 Task: Set "Default tune setting used" for "H.264/MPEG-4 Part 10/AVC encoder (x264 10-bit)" to fastdecode.
Action: Mouse moved to (99, 13)
Screenshot: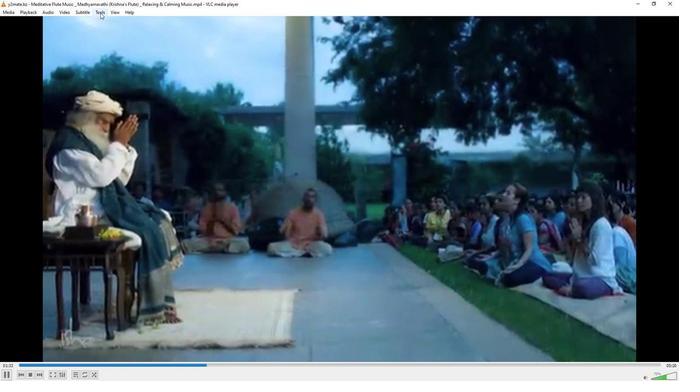 
Action: Mouse pressed left at (99, 13)
Screenshot: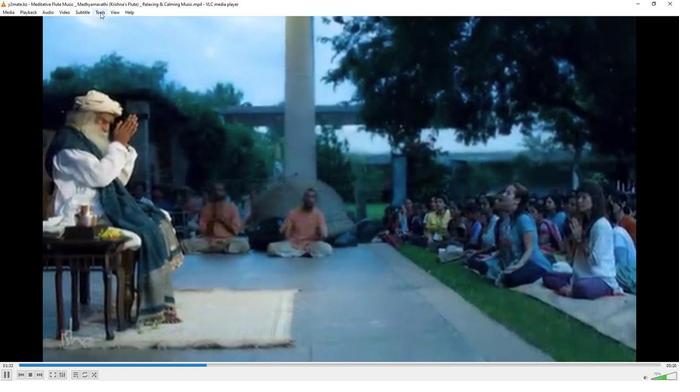 
Action: Mouse moved to (123, 98)
Screenshot: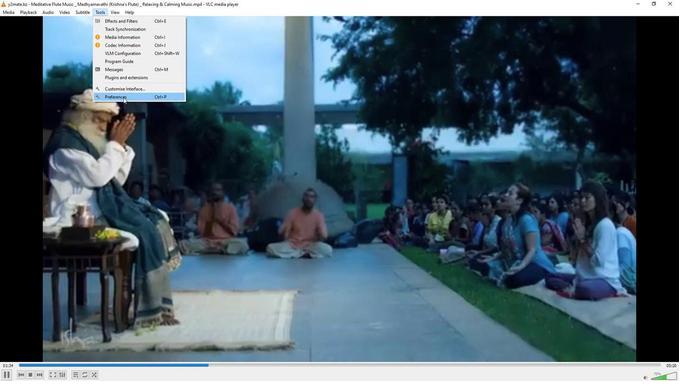 
Action: Mouse pressed left at (123, 98)
Screenshot: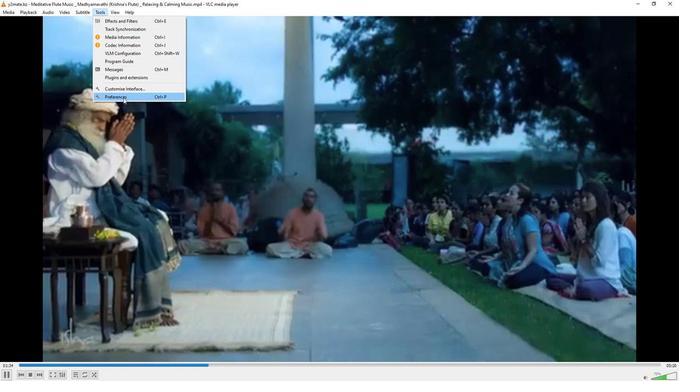 
Action: Mouse moved to (223, 312)
Screenshot: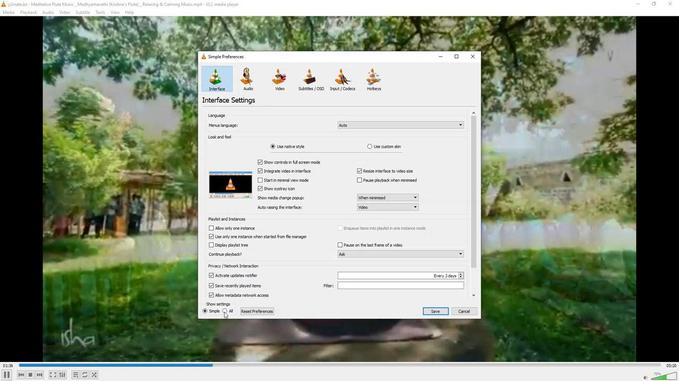 
Action: Mouse pressed left at (223, 312)
Screenshot: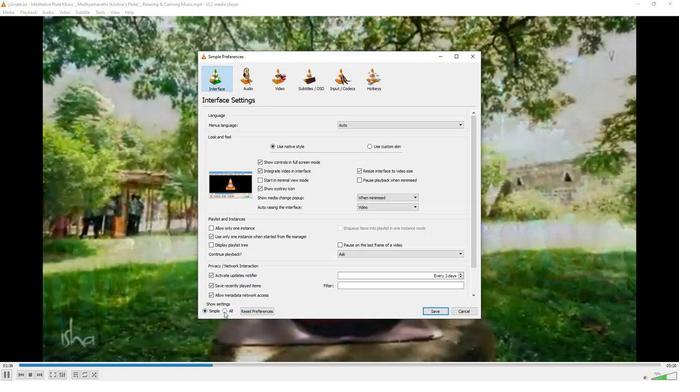 
Action: Mouse moved to (214, 242)
Screenshot: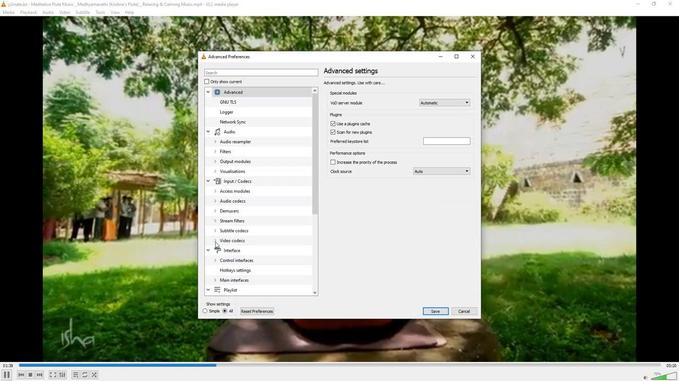 
Action: Mouse pressed left at (214, 242)
Screenshot: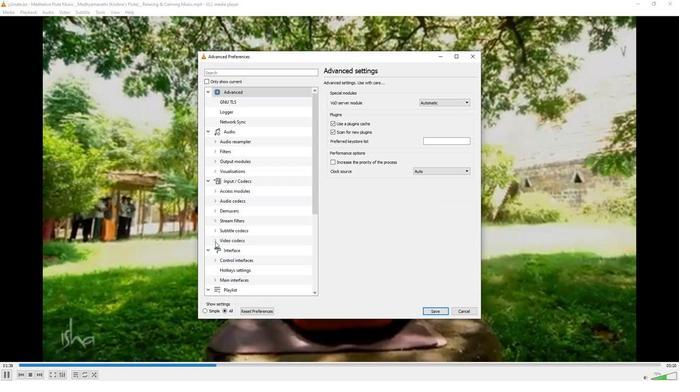 
Action: Mouse moved to (216, 272)
Screenshot: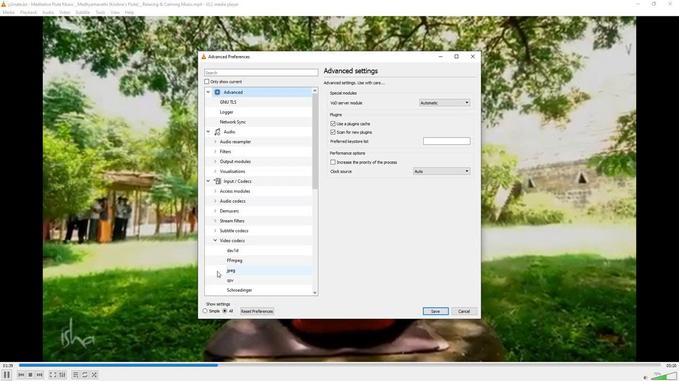 
Action: Mouse scrolled (216, 272) with delta (0, 0)
Screenshot: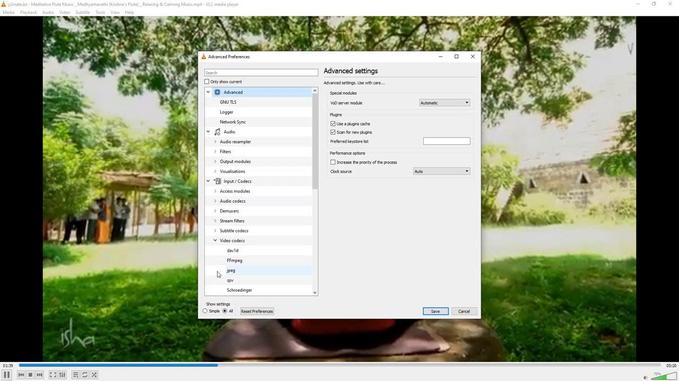
Action: Mouse scrolled (216, 272) with delta (0, 0)
Screenshot: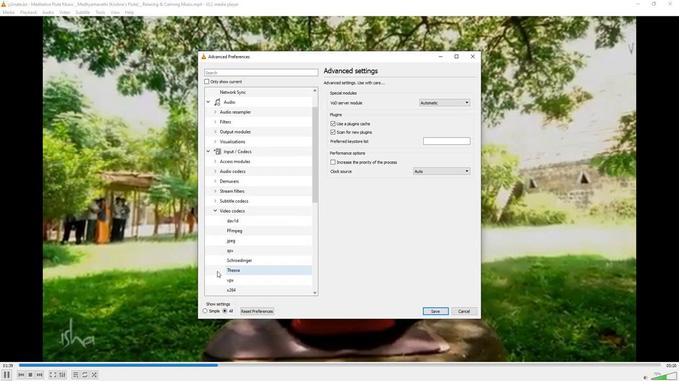
Action: Mouse moved to (237, 267)
Screenshot: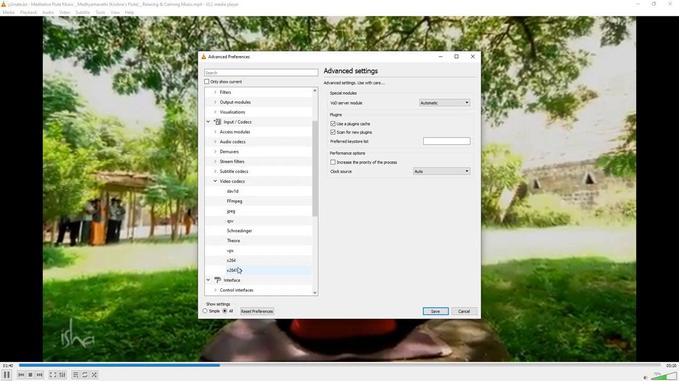 
Action: Mouse pressed left at (237, 267)
Screenshot: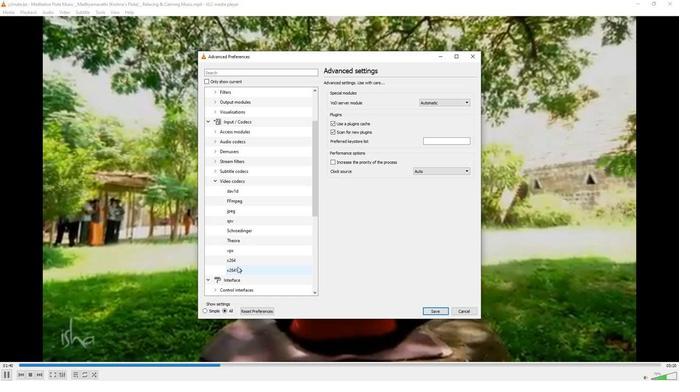 
Action: Mouse moved to (324, 229)
Screenshot: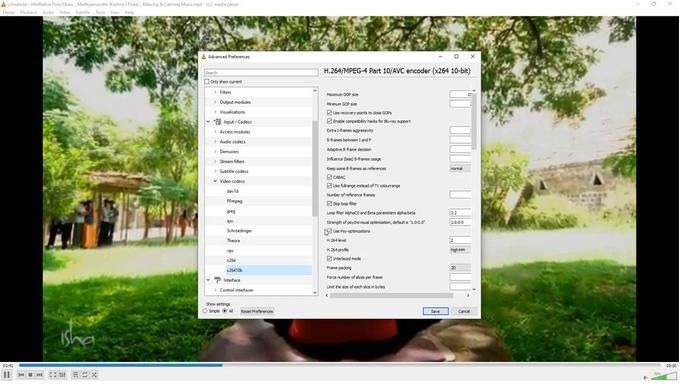 
Action: Mouse scrolled (324, 229) with delta (0, 0)
Screenshot: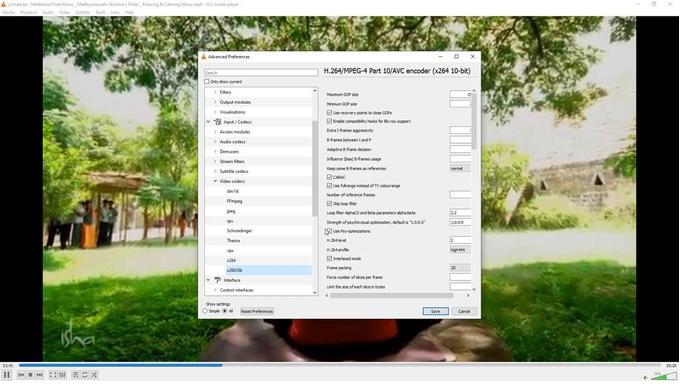 
Action: Mouse scrolled (324, 229) with delta (0, 0)
Screenshot: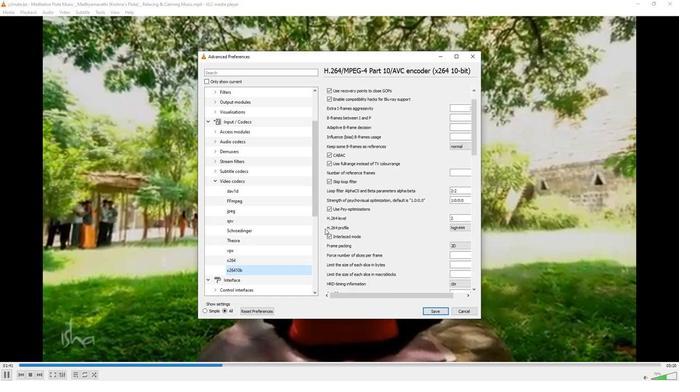 
Action: Mouse moved to (325, 229)
Screenshot: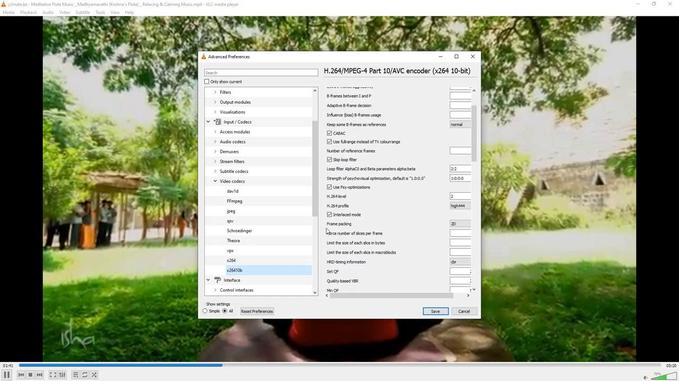 
Action: Mouse scrolled (325, 229) with delta (0, 0)
Screenshot: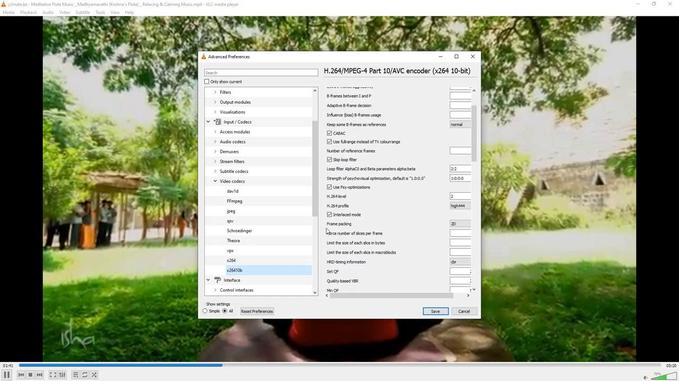 
Action: Mouse moved to (326, 228)
Screenshot: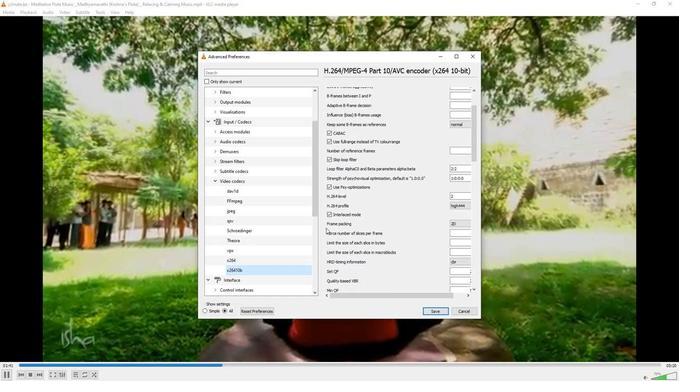 
Action: Mouse scrolled (326, 228) with delta (0, 0)
Screenshot: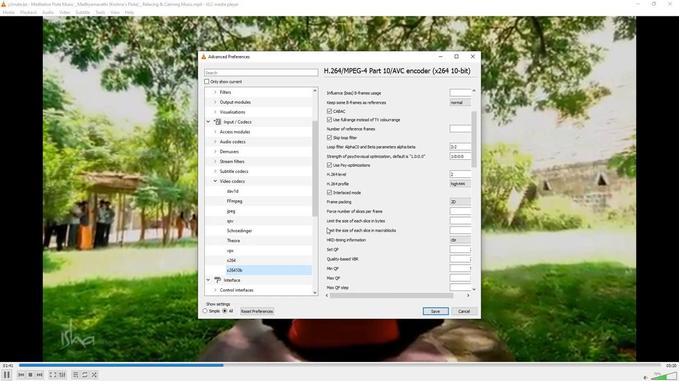 
Action: Mouse scrolled (326, 228) with delta (0, 0)
Screenshot: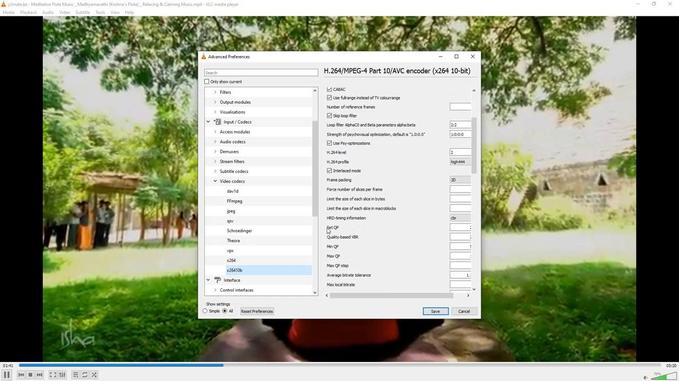 
Action: Mouse scrolled (326, 228) with delta (0, 0)
Screenshot: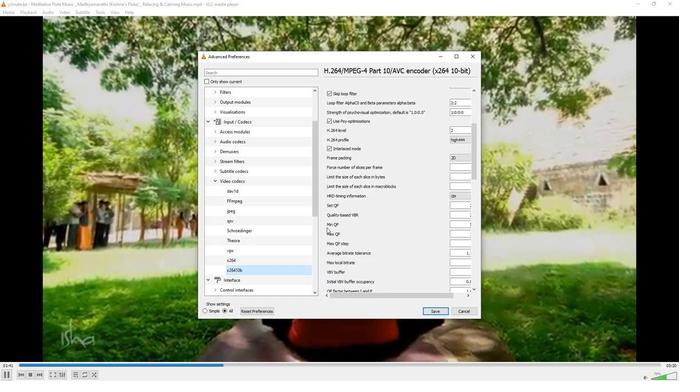 
Action: Mouse scrolled (326, 228) with delta (0, 0)
Screenshot: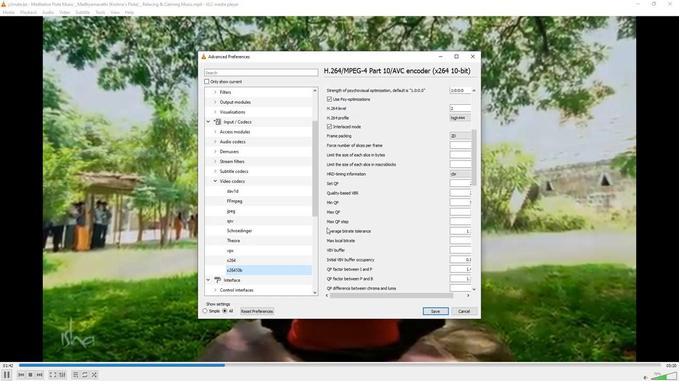 
Action: Mouse scrolled (326, 228) with delta (0, 0)
Screenshot: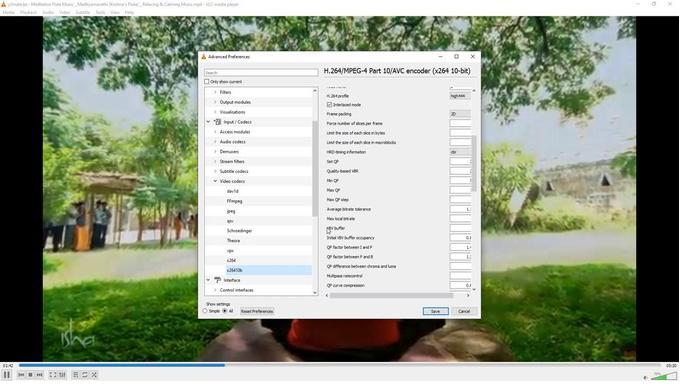 
Action: Mouse scrolled (326, 228) with delta (0, 0)
Screenshot: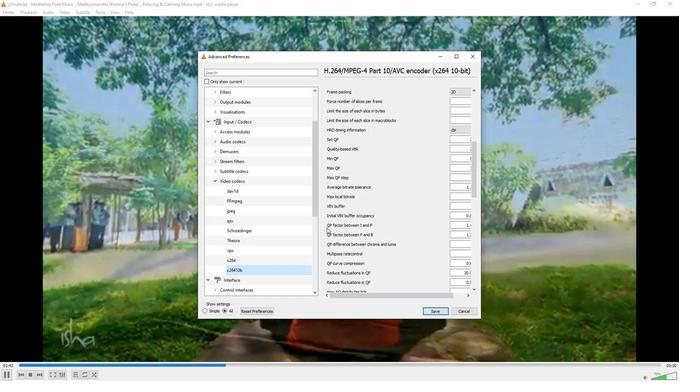 
Action: Mouse scrolled (326, 228) with delta (0, 0)
Screenshot: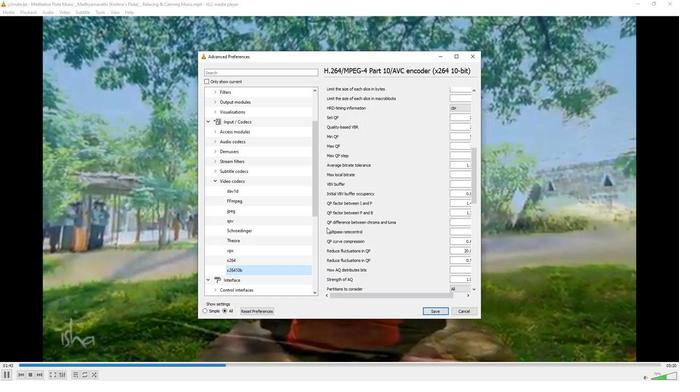 
Action: Mouse scrolled (326, 228) with delta (0, 0)
Screenshot: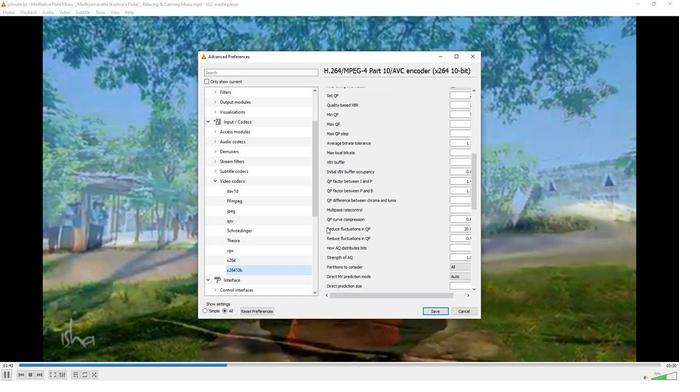 
Action: Mouse scrolled (326, 228) with delta (0, 0)
Screenshot: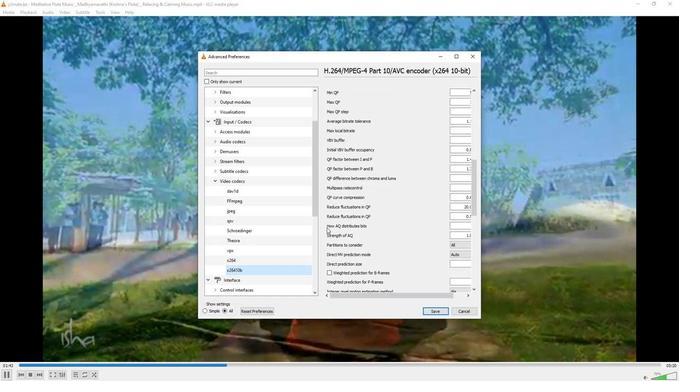 
Action: Mouse scrolled (326, 228) with delta (0, 0)
Screenshot: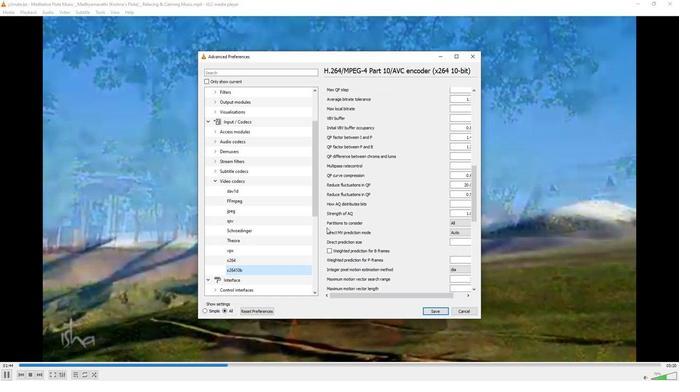 
Action: Mouse scrolled (326, 228) with delta (0, 0)
Screenshot: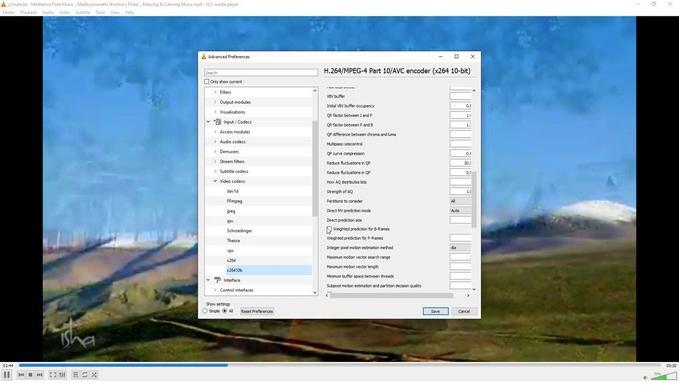 
Action: Mouse scrolled (326, 228) with delta (0, 0)
Screenshot: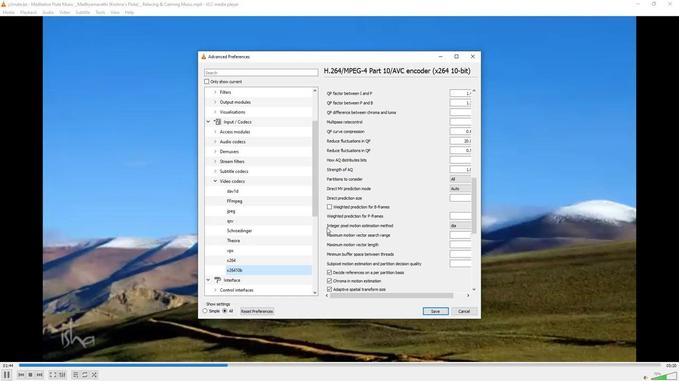 
Action: Mouse scrolled (326, 228) with delta (0, 0)
Screenshot: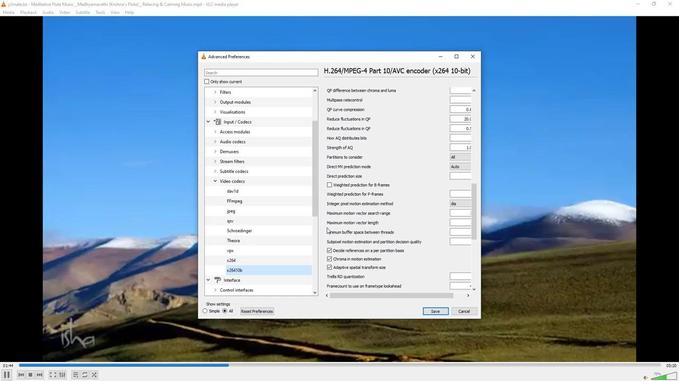 
Action: Mouse scrolled (326, 228) with delta (0, 0)
Screenshot: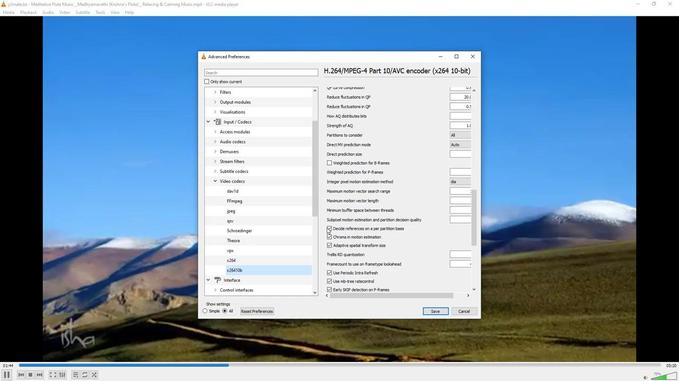 
Action: Mouse scrolled (326, 228) with delta (0, 0)
Screenshot: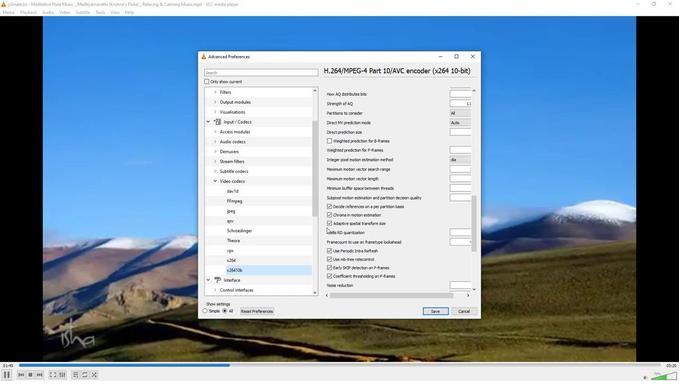 
Action: Mouse scrolled (326, 228) with delta (0, 0)
Screenshot: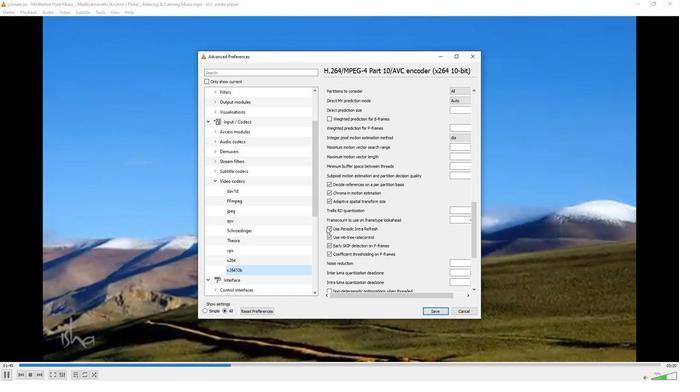 
Action: Mouse scrolled (326, 228) with delta (0, 0)
Screenshot: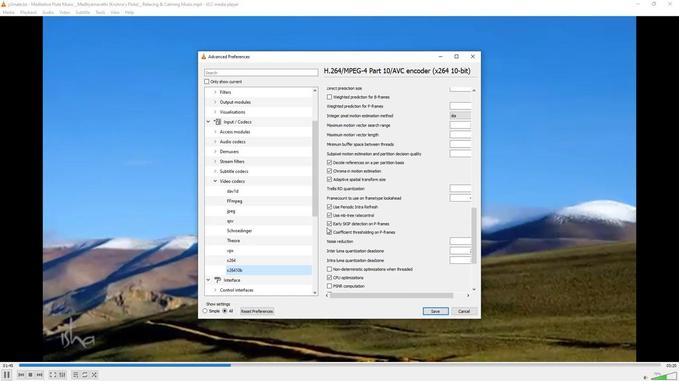 
Action: Mouse scrolled (326, 228) with delta (0, 0)
Screenshot: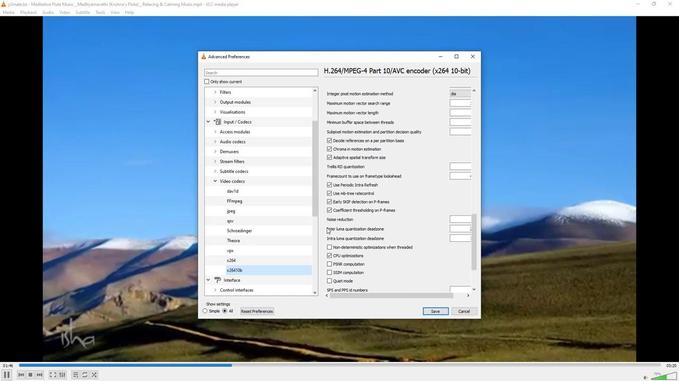 
Action: Mouse scrolled (326, 228) with delta (0, 0)
Screenshot: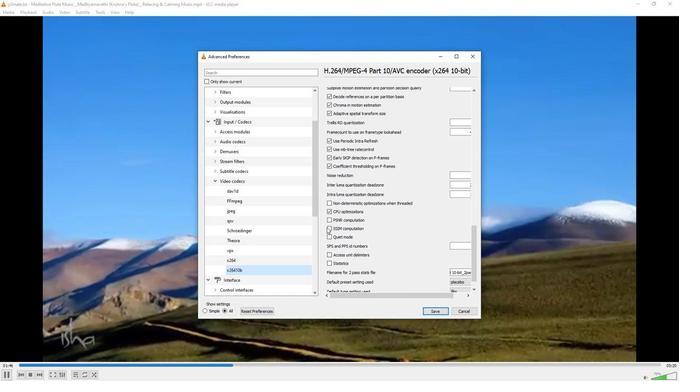 
Action: Mouse scrolled (326, 228) with delta (0, 0)
Screenshot: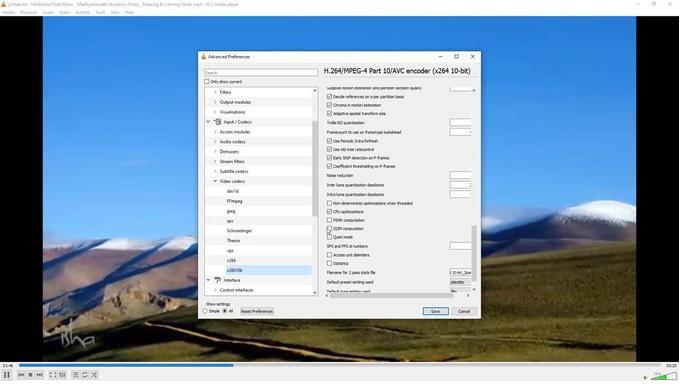 
Action: Mouse scrolled (326, 228) with delta (0, 0)
Screenshot: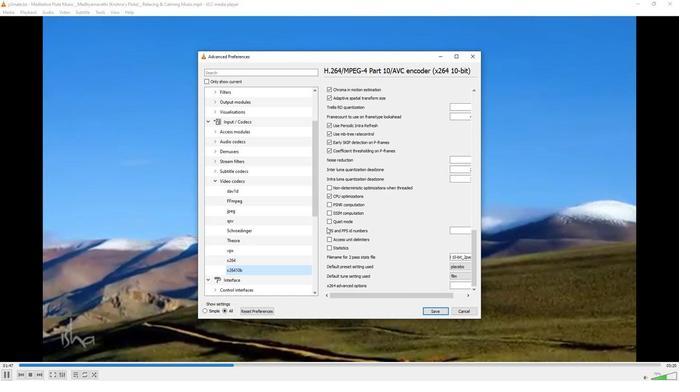 
Action: Mouse moved to (458, 275)
Screenshot: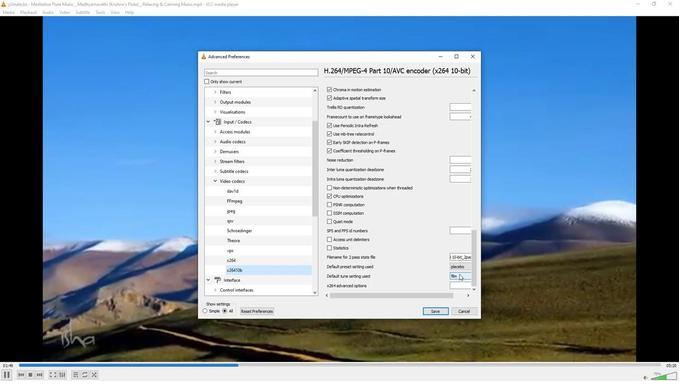 
Action: Mouse pressed left at (458, 275)
Screenshot: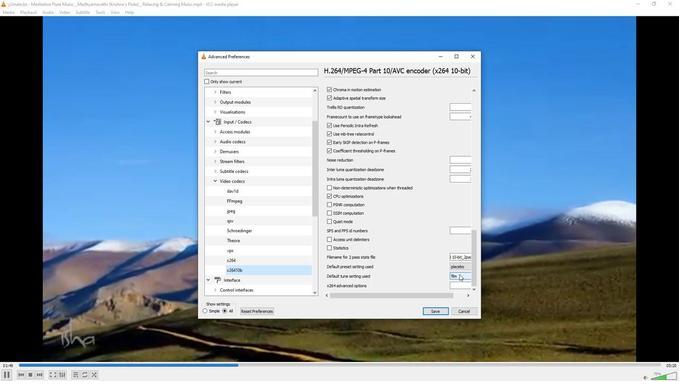 
Action: Mouse moved to (460, 311)
Screenshot: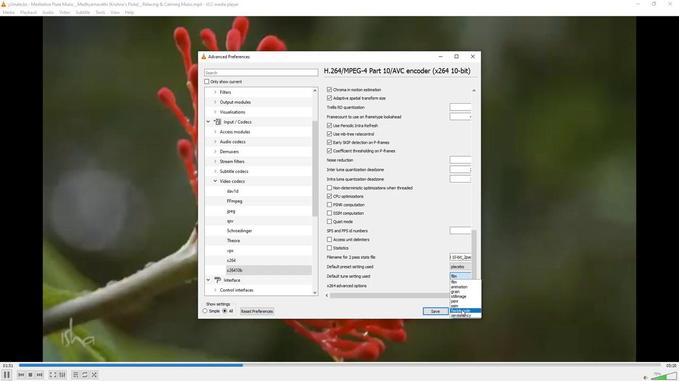 
Action: Mouse pressed left at (460, 311)
Screenshot: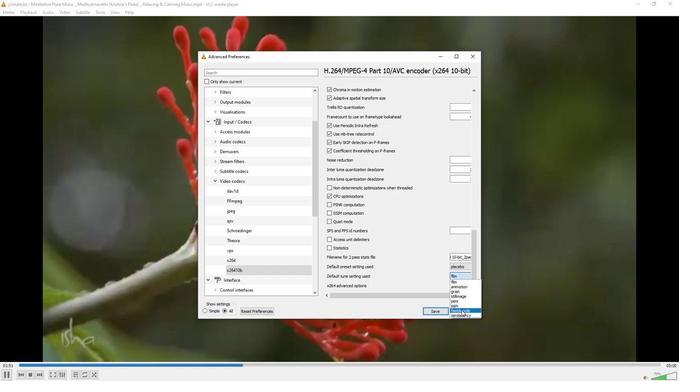 
